 Task: Add the task  Improve accessibility features of the app for users with disabilities to the section Dash & Smash in the project VelocityTech and add a Due Date to the respective task as 2023/12/24.
Action: Mouse moved to (432, 412)
Screenshot: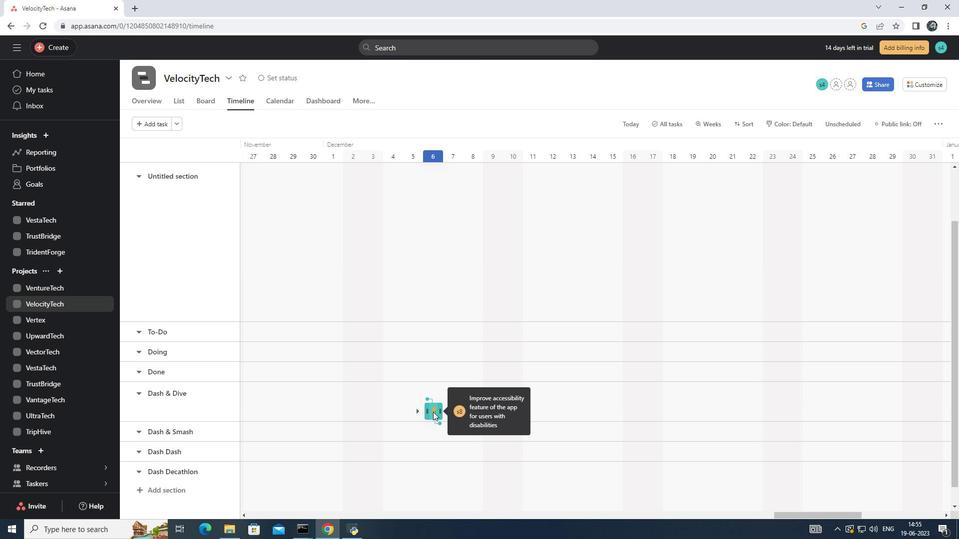 
Action: Mouse pressed left at (432, 412)
Screenshot: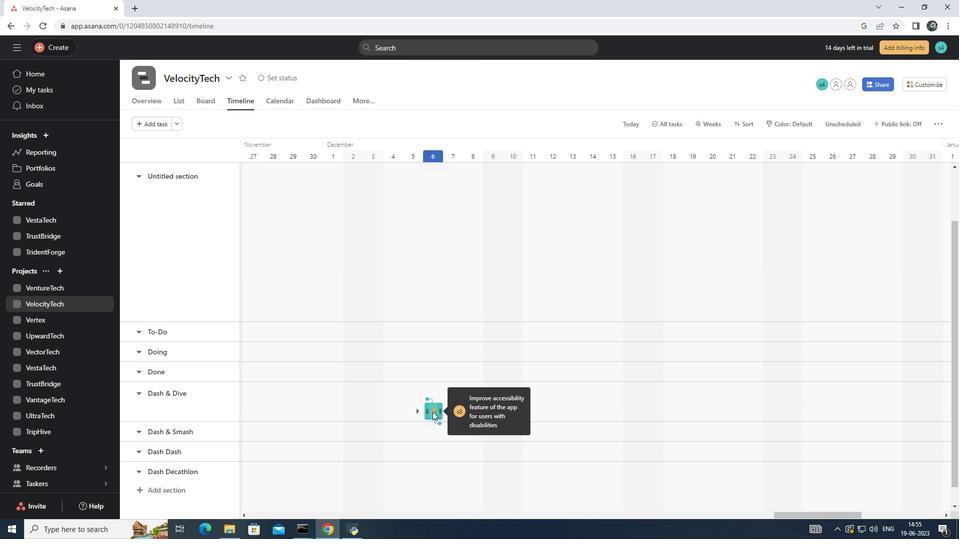 
Action: Mouse moved to (772, 237)
Screenshot: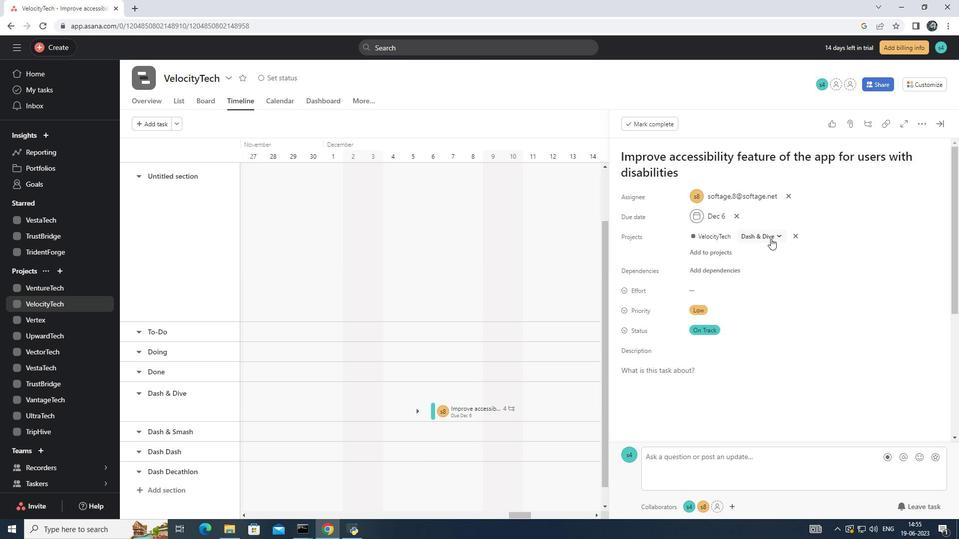 
Action: Mouse pressed left at (772, 237)
Screenshot: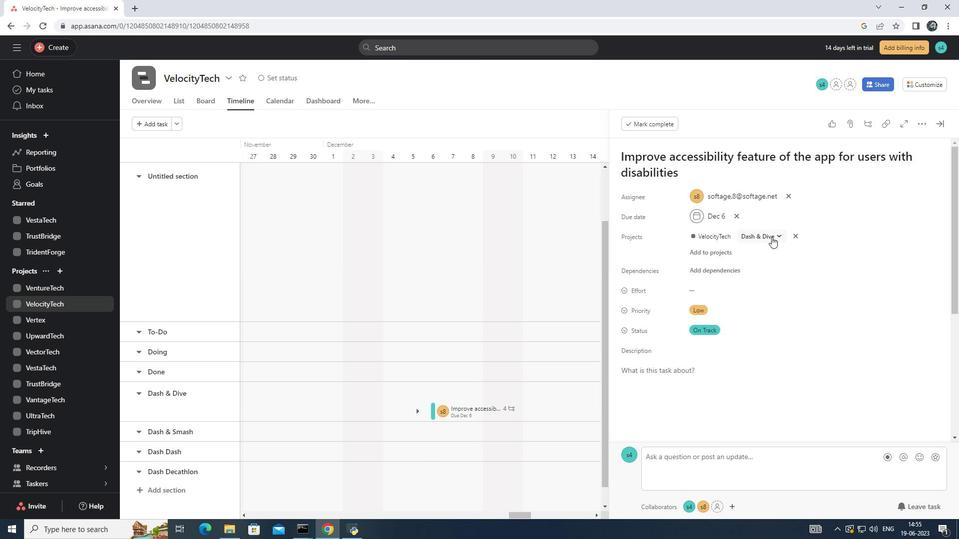 
Action: Mouse moved to (754, 350)
Screenshot: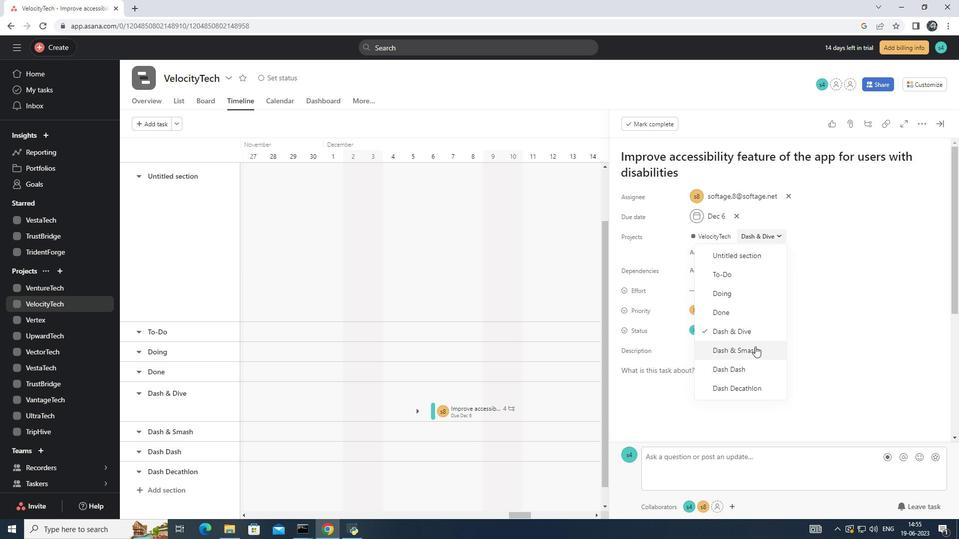 
Action: Mouse pressed left at (754, 350)
Screenshot: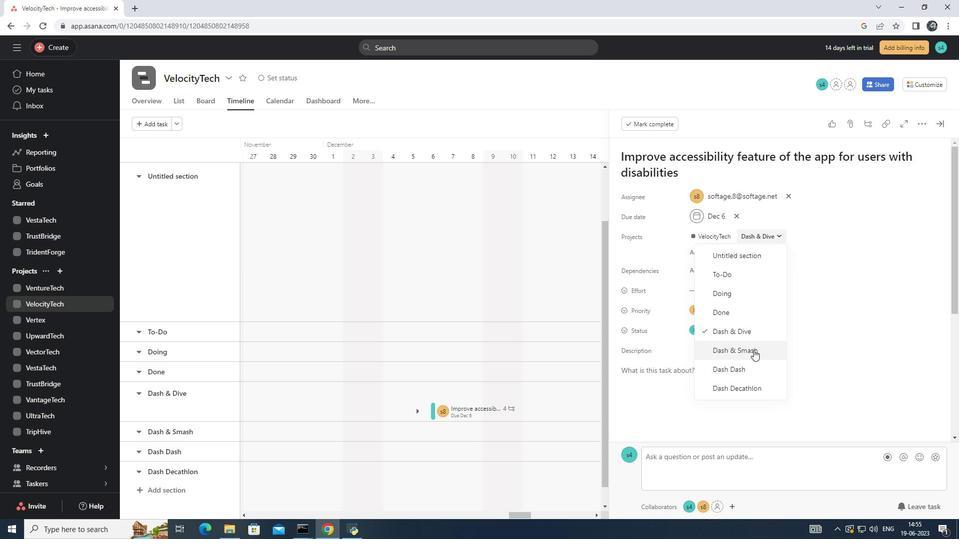 
Action: Mouse moved to (736, 214)
Screenshot: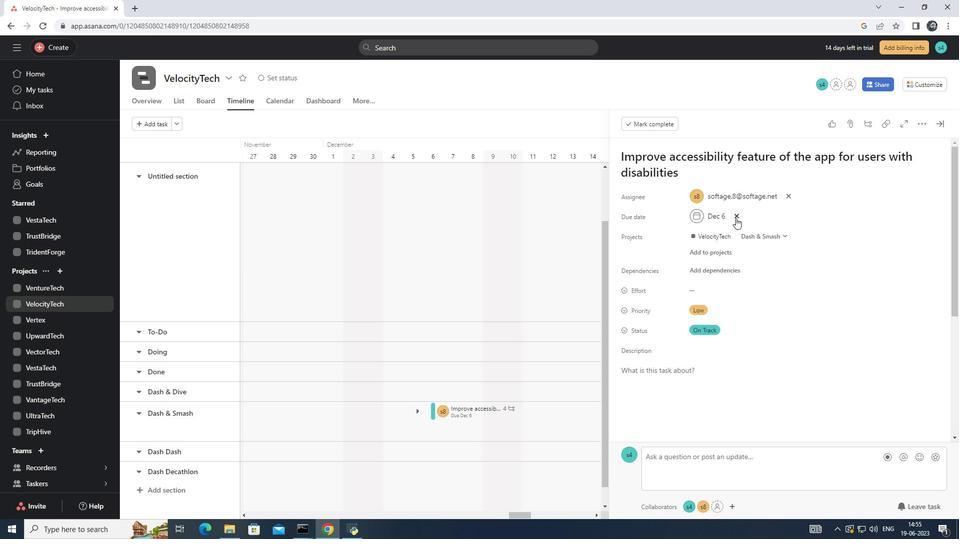 
Action: Mouse pressed left at (736, 214)
Screenshot: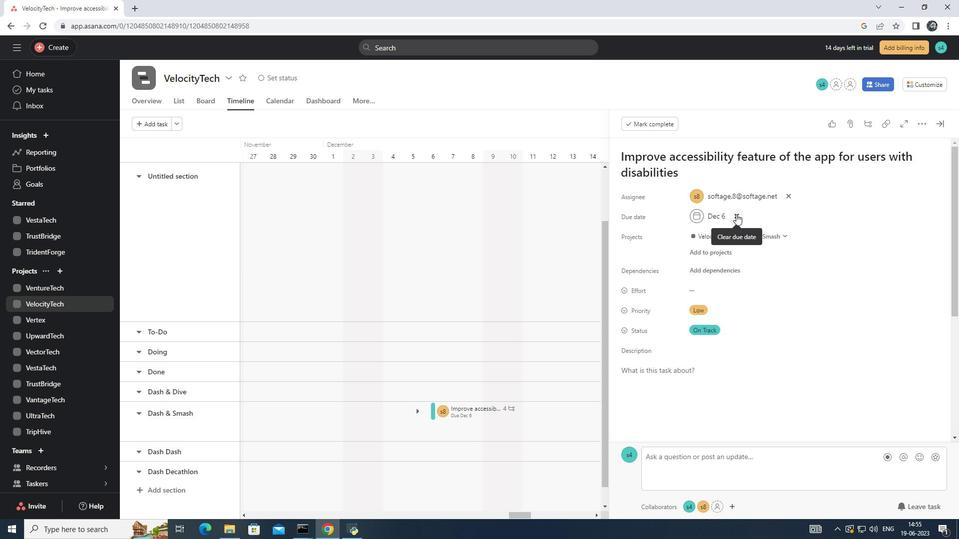 
Action: Mouse moved to (727, 214)
Screenshot: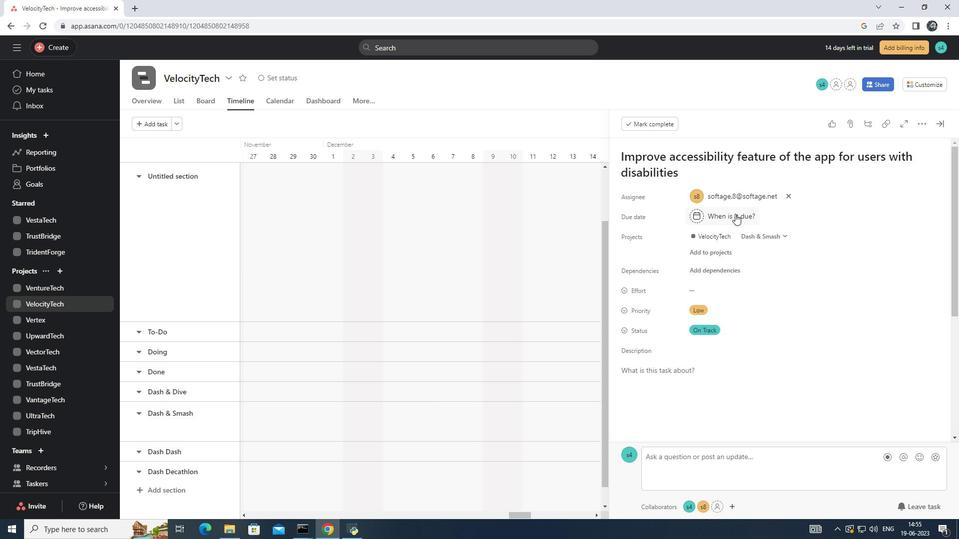 
Action: Mouse pressed left at (727, 214)
Screenshot: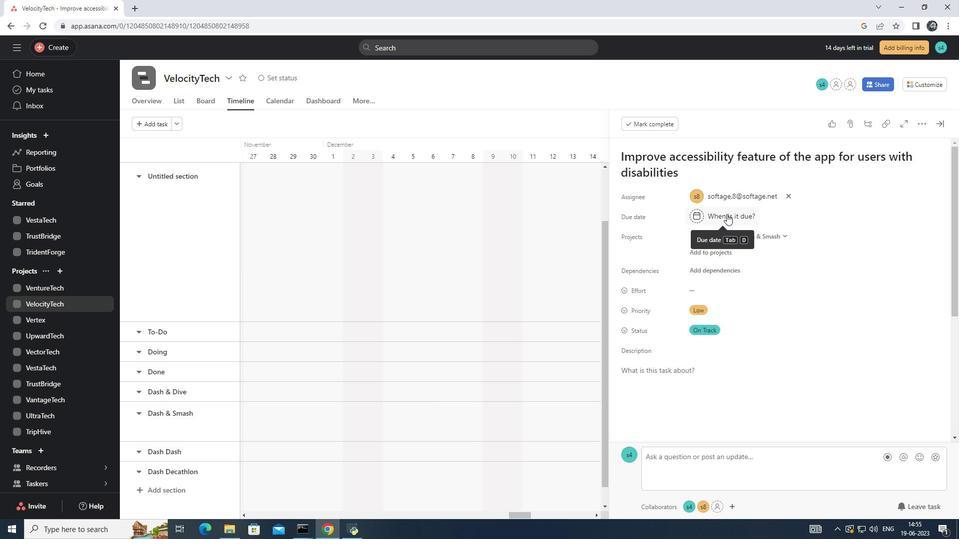 
Action: Key pressed 201<Key.backspace>23/12/24<Key.enter>
Screenshot: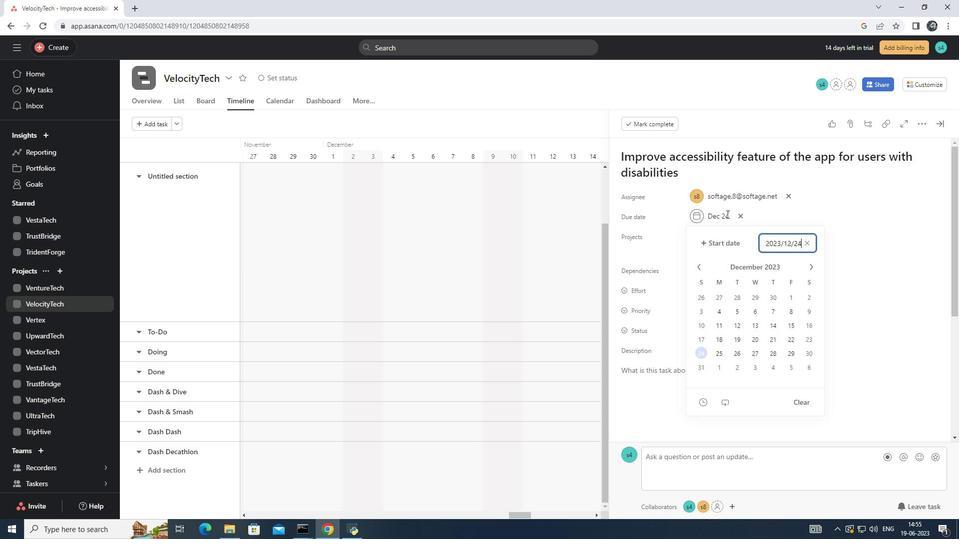 
